 Task: Merge"My Movie 1" and "New View"
Action: Mouse pressed left at (175, 111)
Screenshot: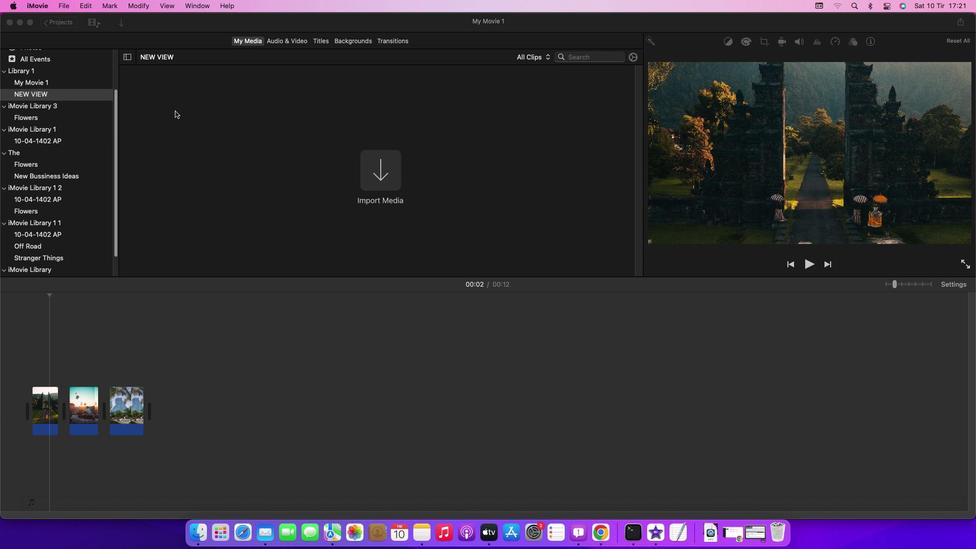 
Action: Mouse moved to (33, 84)
Screenshot: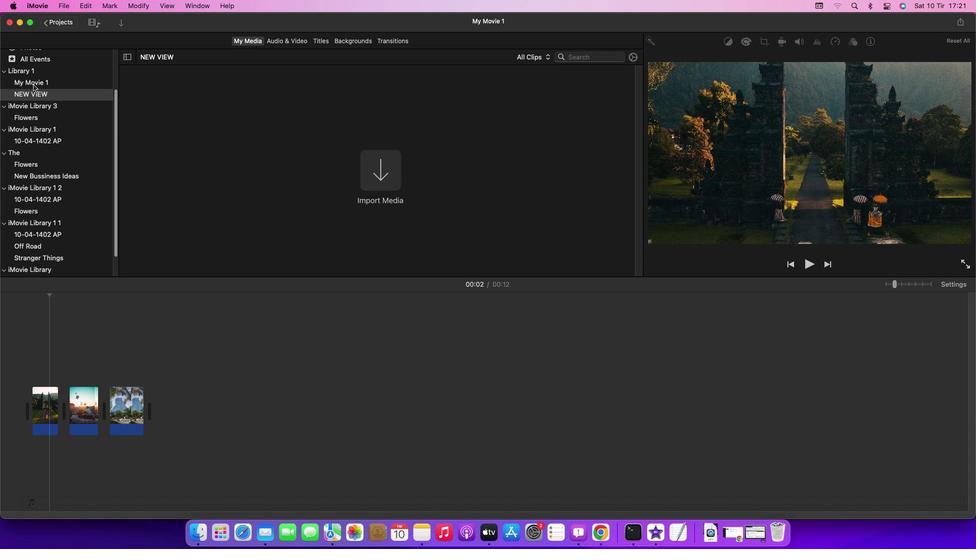 
Action: Mouse pressed left at (33, 84)
Screenshot: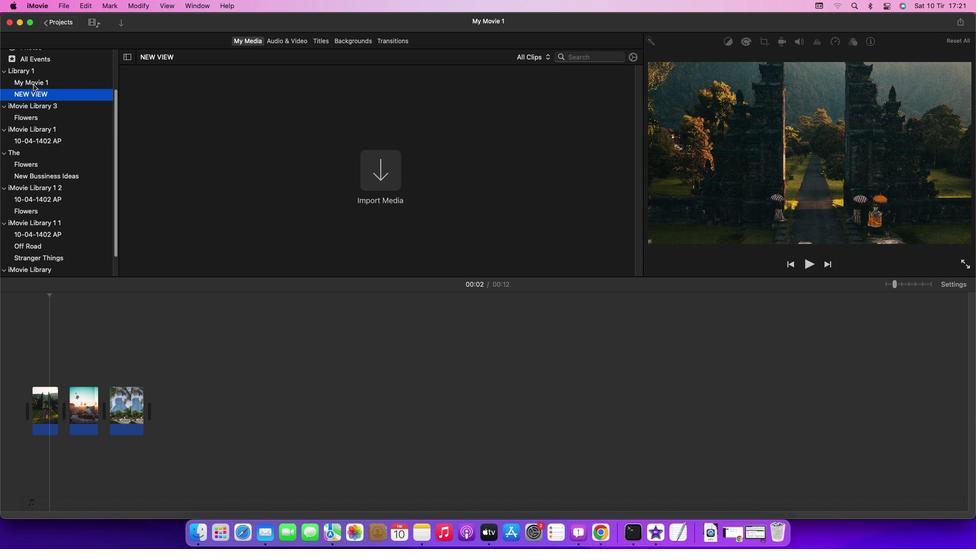 
Action: Mouse moved to (42, 93)
Screenshot: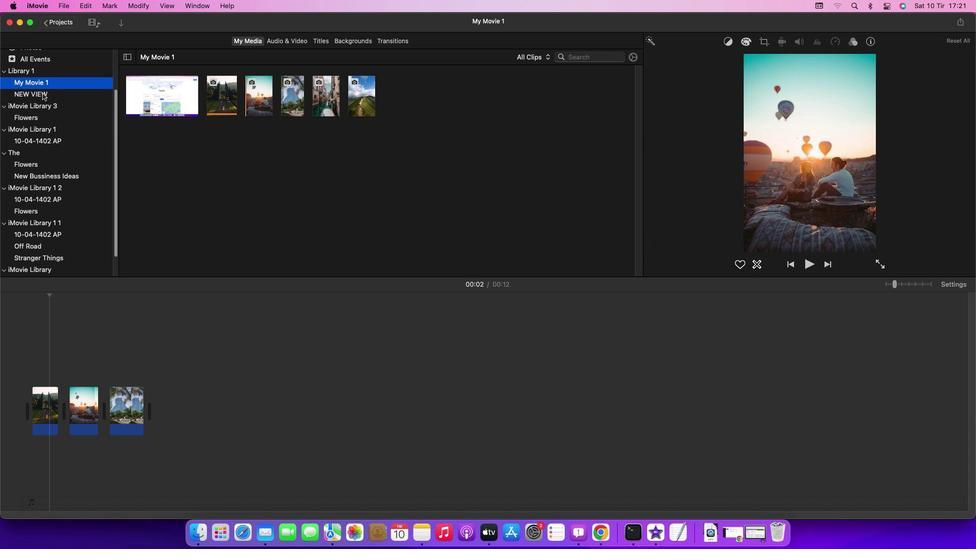 
Action: Key pressed Key.shift
Screenshot: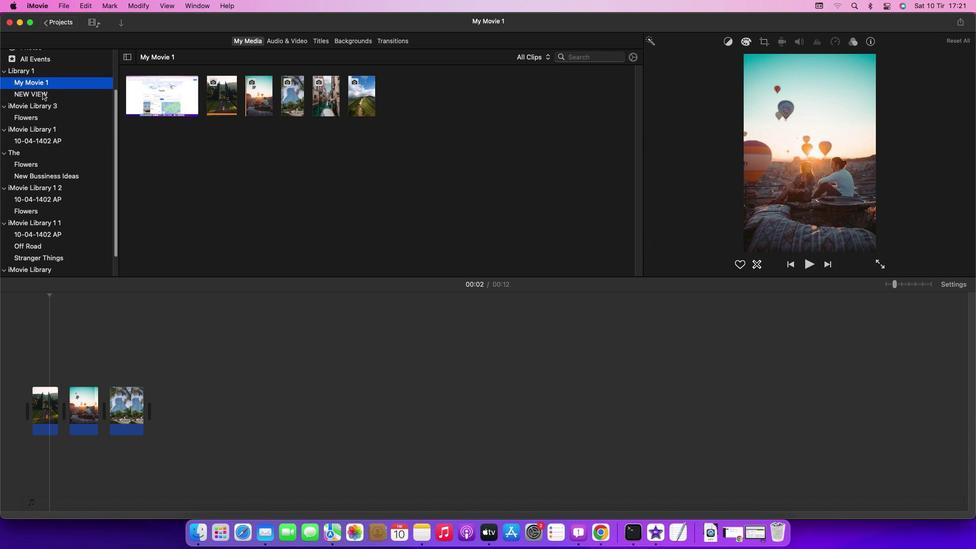
Action: Mouse pressed left at (42, 93)
Screenshot: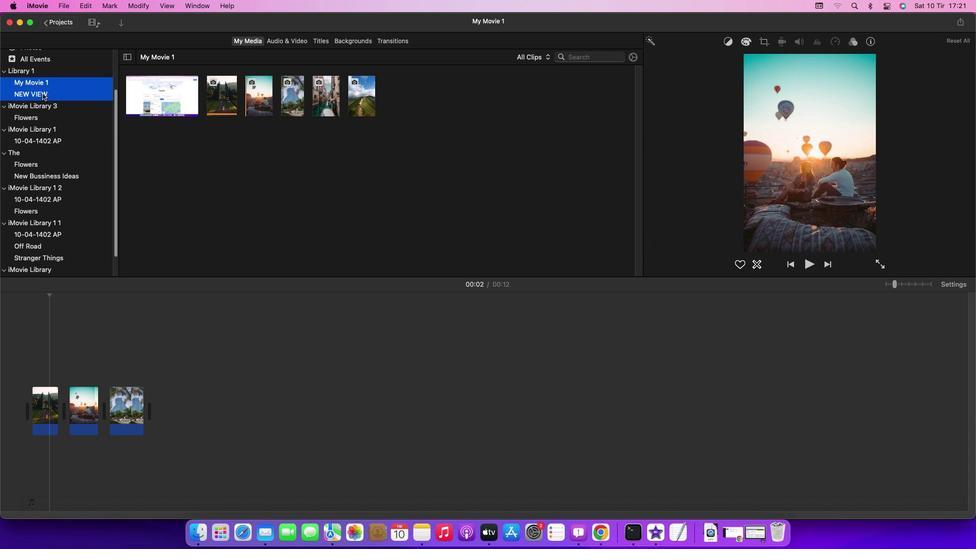 
Action: Mouse moved to (64, 5)
Screenshot: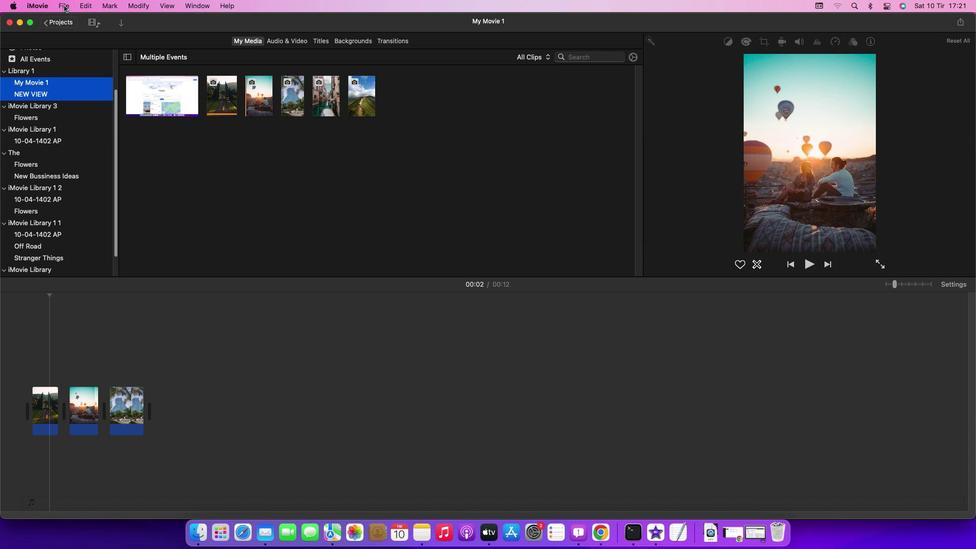 
Action: Mouse pressed left at (64, 5)
Screenshot: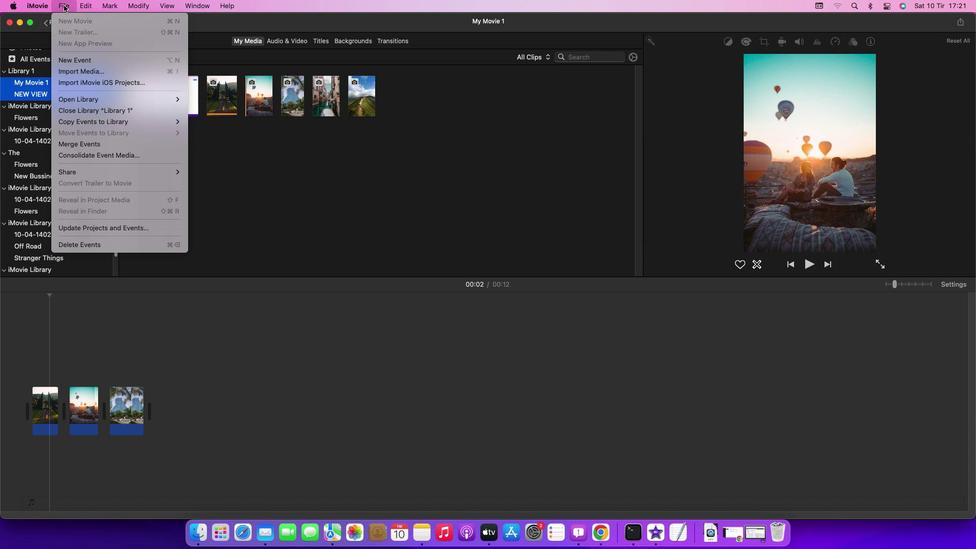 
Action: Mouse moved to (87, 143)
Screenshot: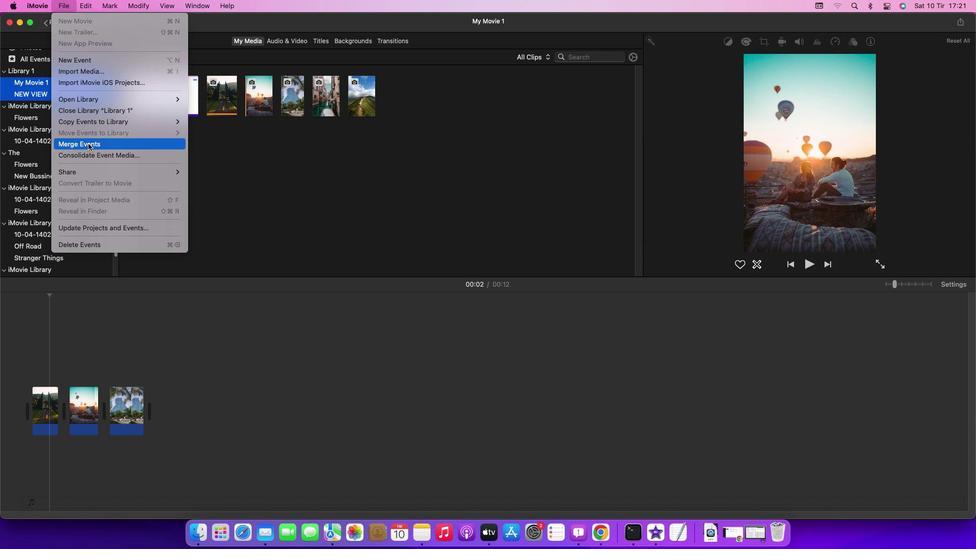 
Action: Mouse pressed left at (87, 143)
Screenshot: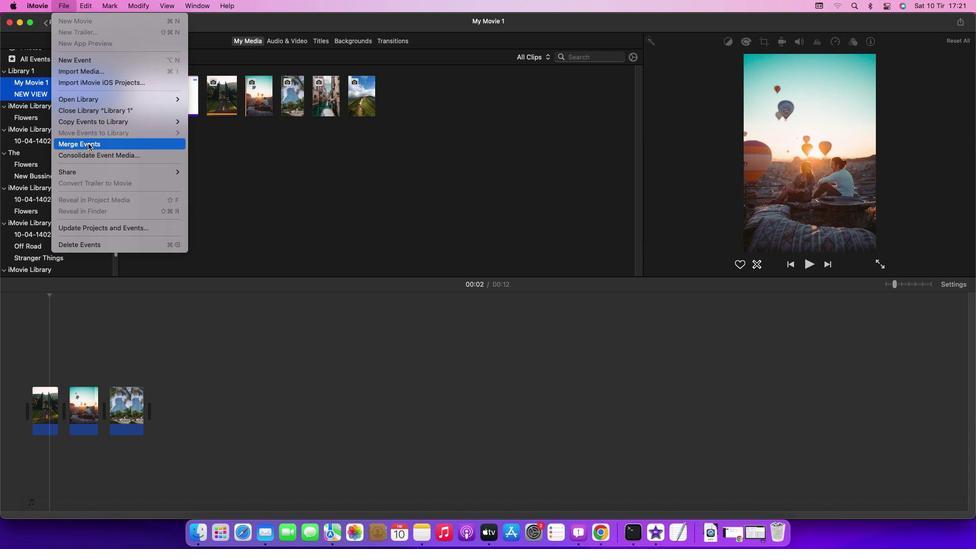 
Action: Mouse moved to (304, 212)
Screenshot: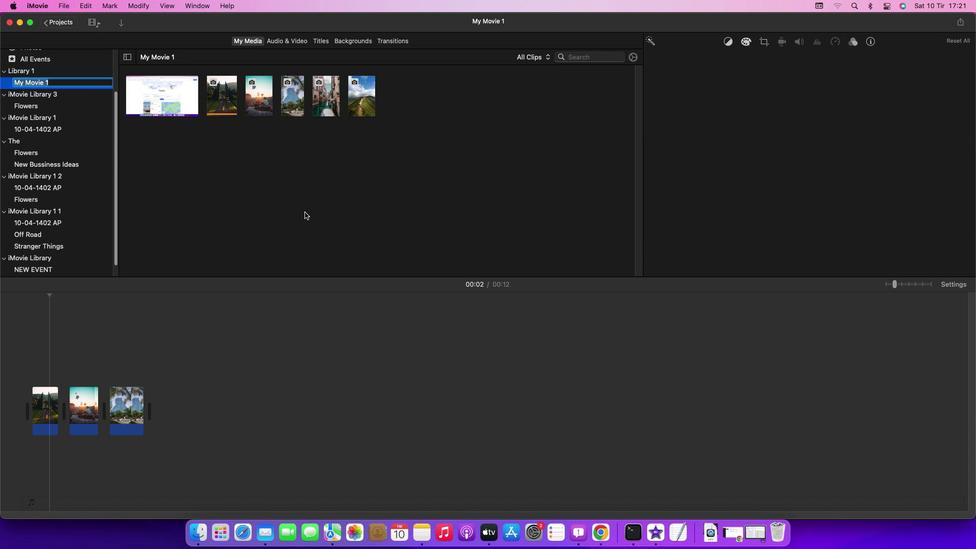 
